 Task: In the  document dashboard Apply all border to the tabe with  'with box; Style line and width 1/4 pt 'Select Header and apply  'Italics' Select the text and align it to the  Center
Action: Mouse moved to (254, 131)
Screenshot: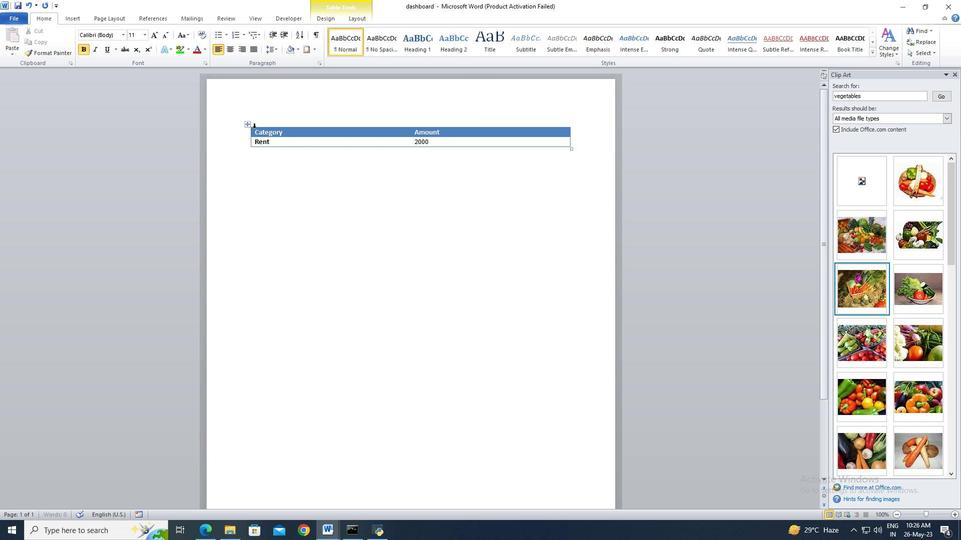 
Action: Mouse pressed left at (254, 131)
Screenshot: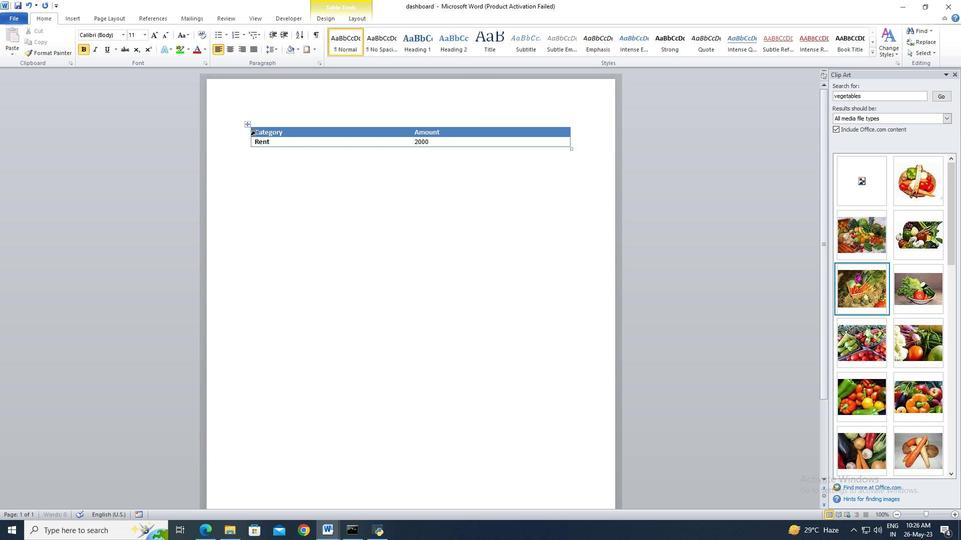 
Action: Mouse moved to (280, 137)
Screenshot: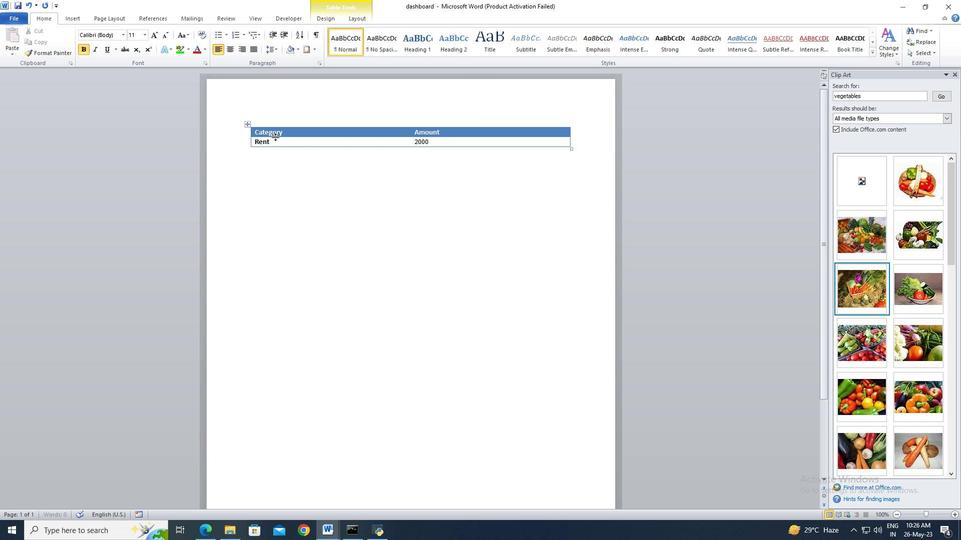 
Action: Key pressed ctrl+A
Screenshot: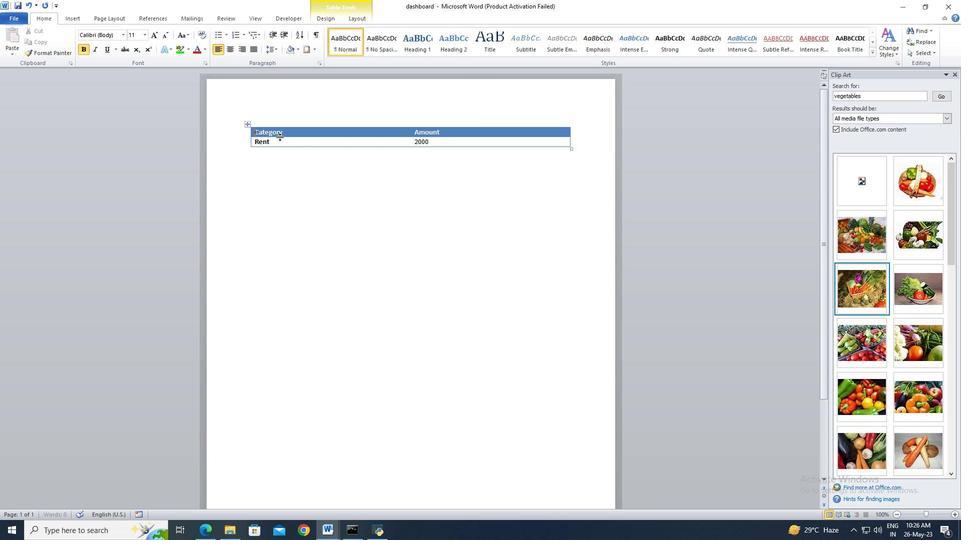 
Action: Mouse moved to (306, 54)
Screenshot: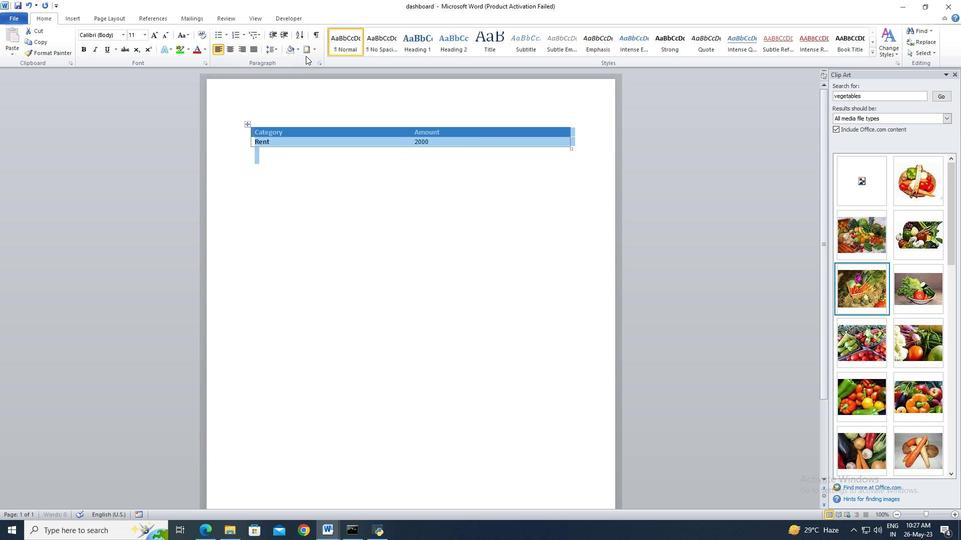 
Action: Mouse pressed left at (306, 54)
Screenshot: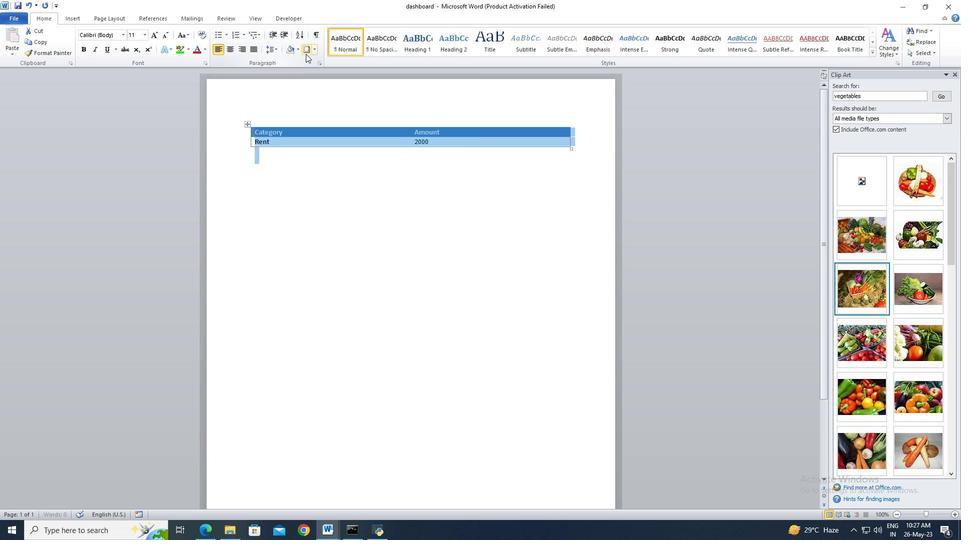 
Action: Mouse moved to (368, 224)
Screenshot: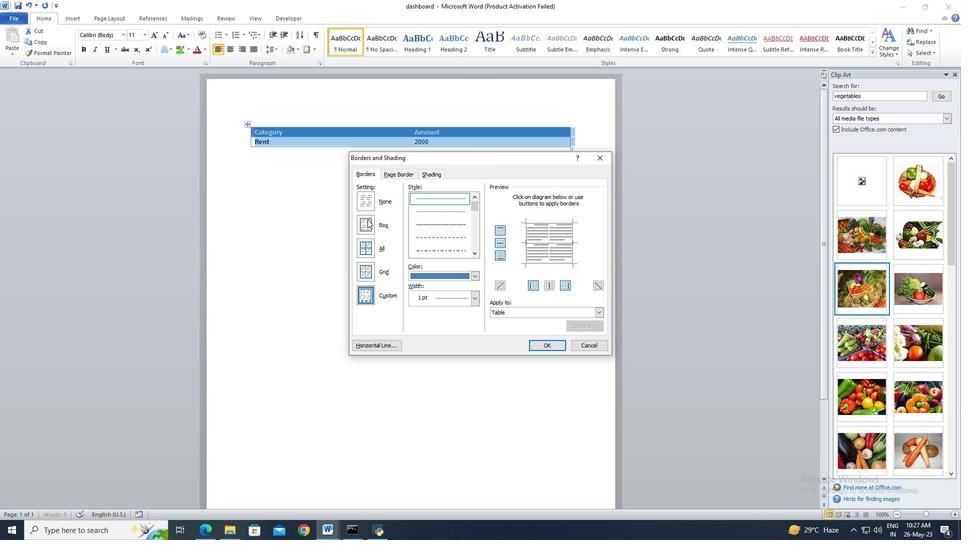 
Action: Mouse pressed left at (368, 224)
Screenshot: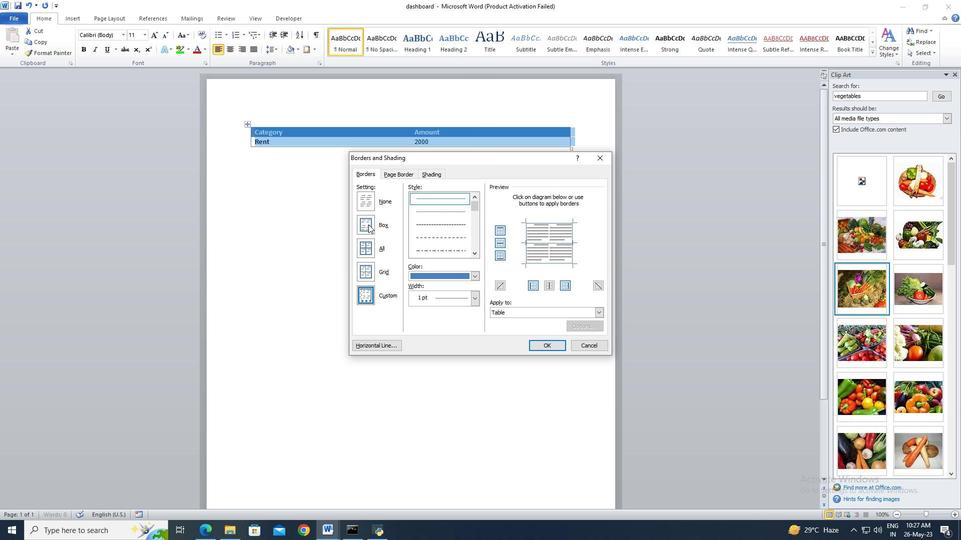 
Action: Mouse moved to (420, 201)
Screenshot: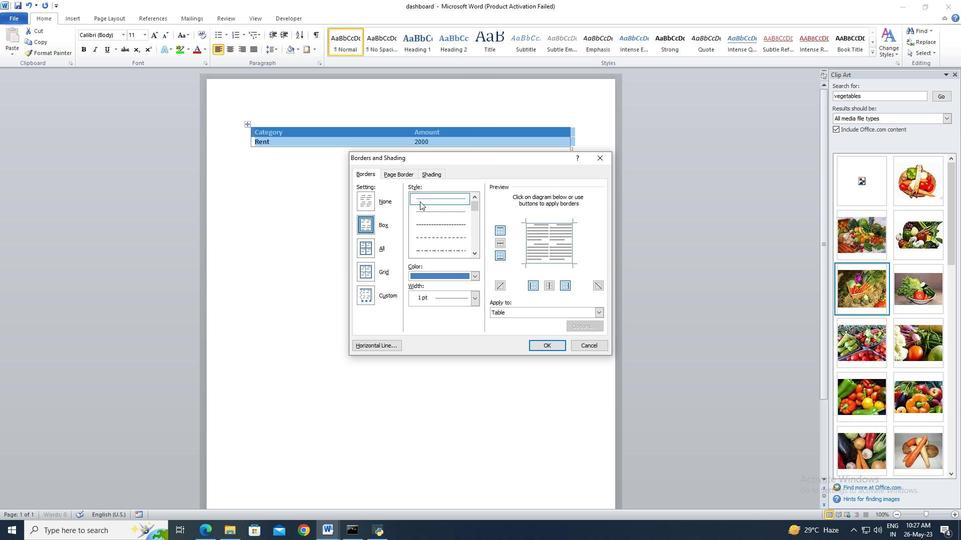 
Action: Mouse pressed left at (420, 201)
Screenshot: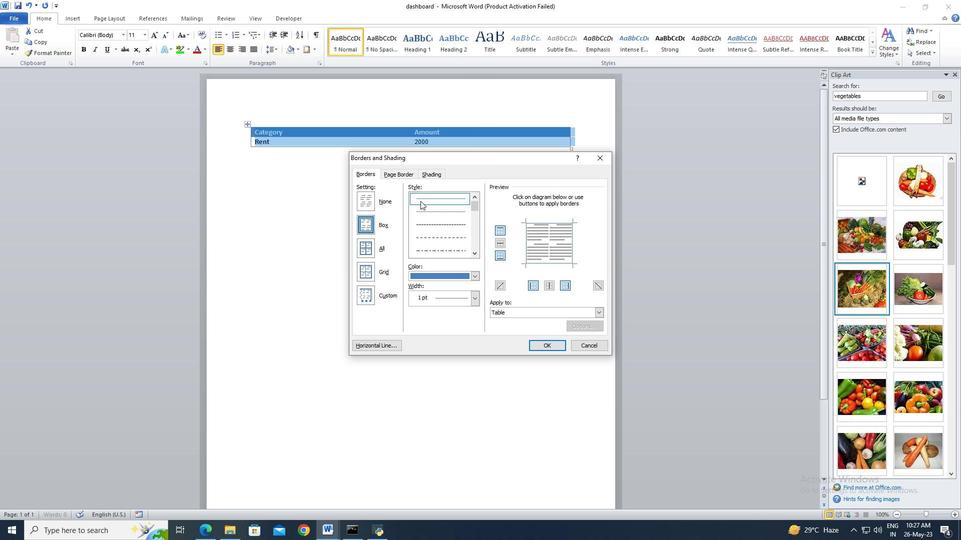 
Action: Mouse moved to (475, 296)
Screenshot: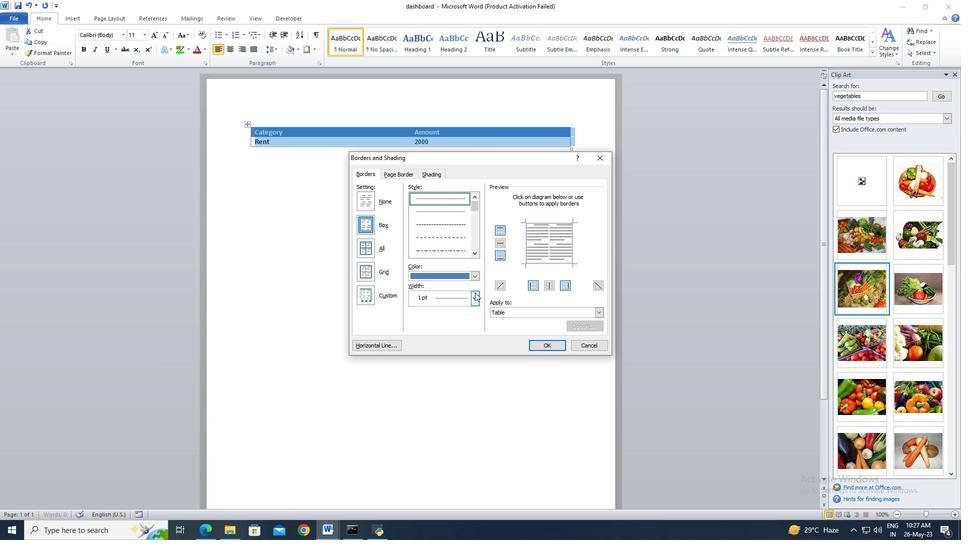 
Action: Mouse pressed left at (475, 296)
Screenshot: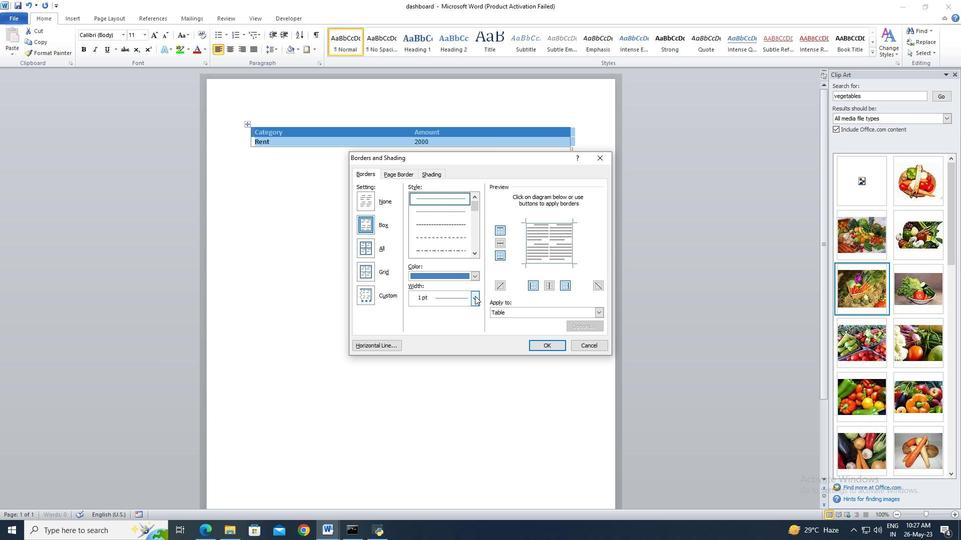 
Action: Mouse moved to (450, 309)
Screenshot: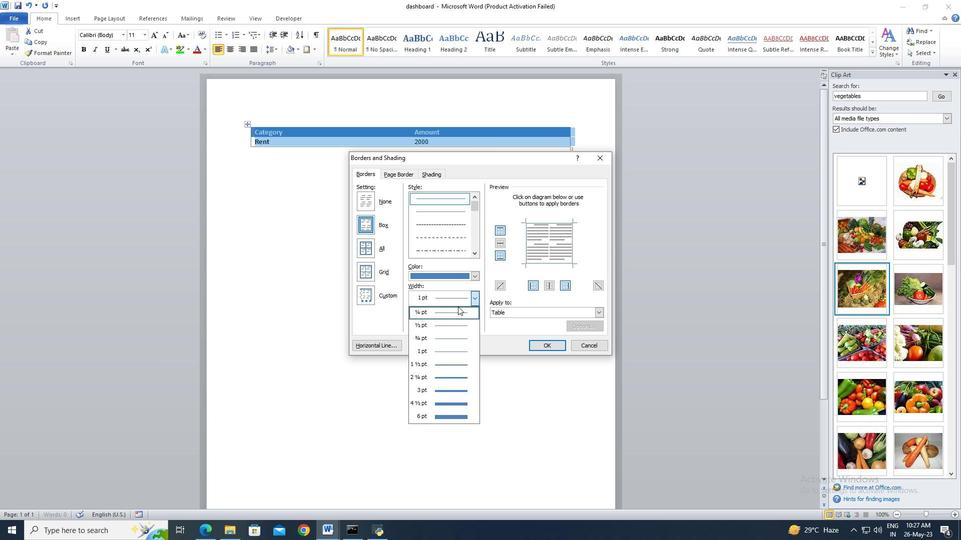 
Action: Mouse pressed left at (450, 309)
Screenshot: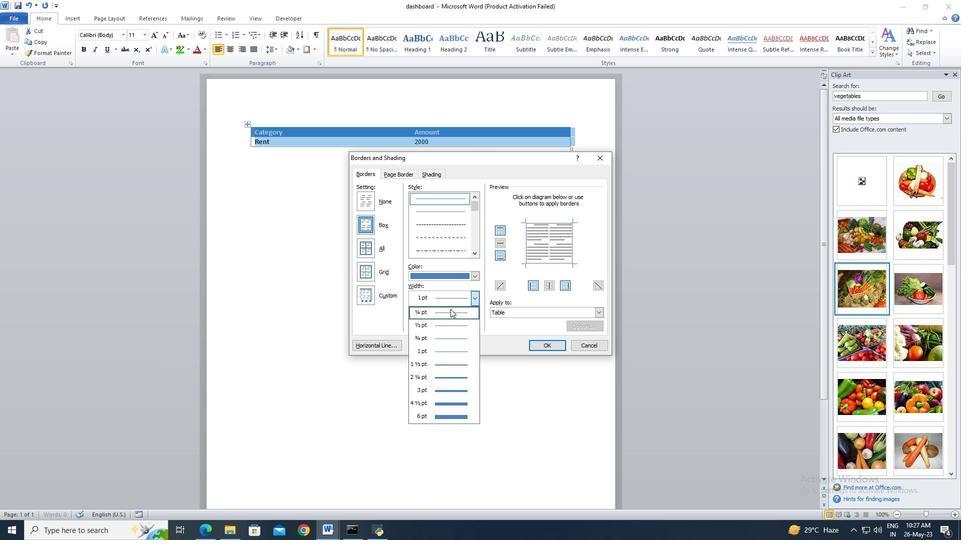 
Action: Mouse moved to (533, 343)
Screenshot: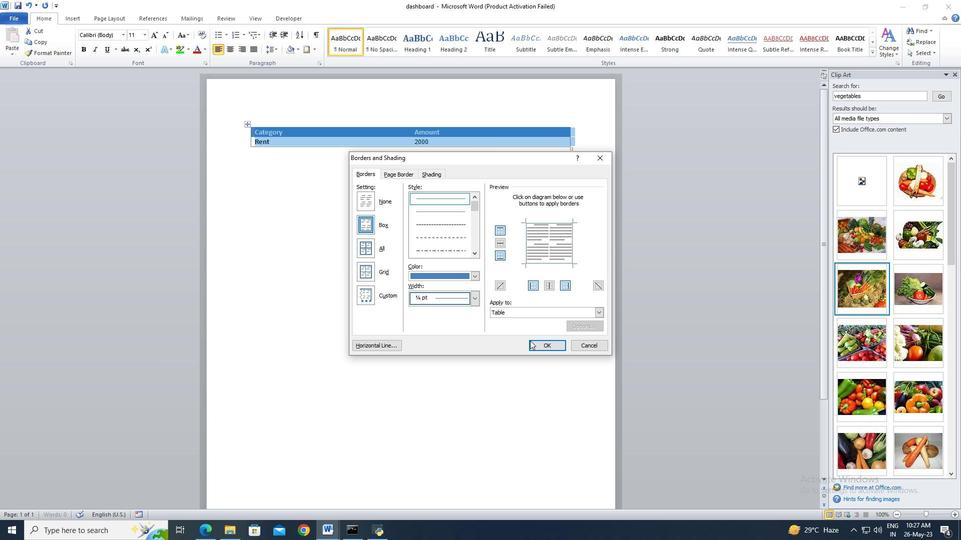 
Action: Mouse pressed left at (533, 343)
Screenshot: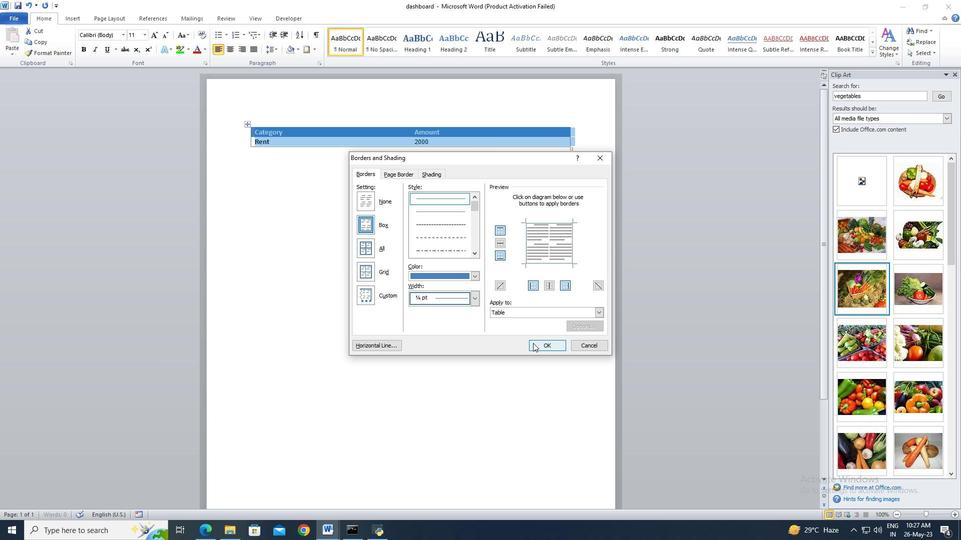 
Action: Mouse moved to (255, 131)
Screenshot: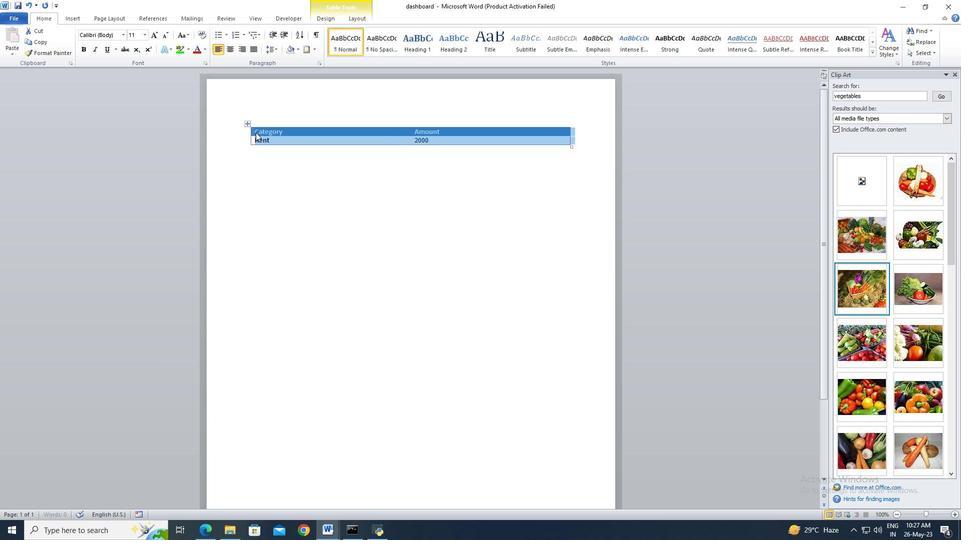 
Action: Mouse pressed left at (255, 131)
Screenshot: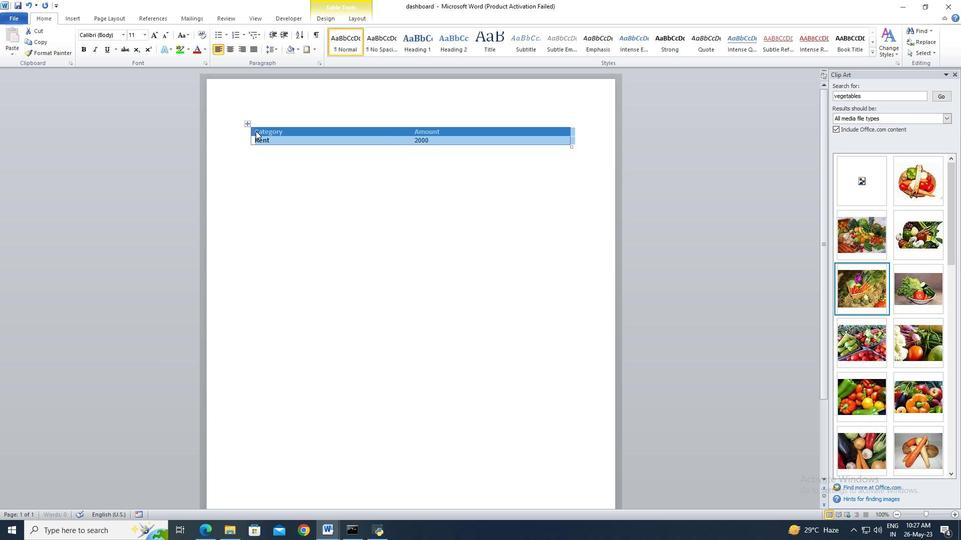 
Action: Mouse moved to (446, 133)
Screenshot: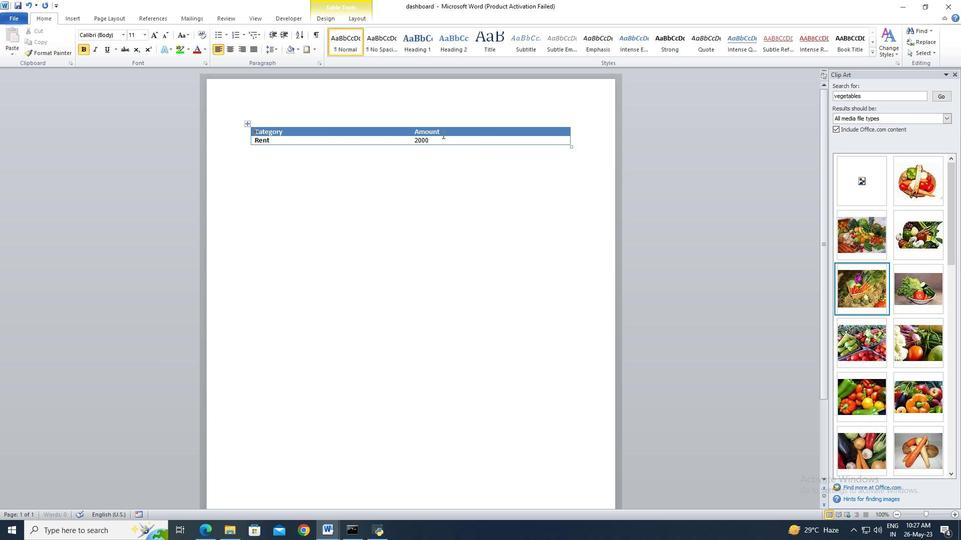 
Action: Key pressed <Key.shift><Key.shift><Key.shift><Key.shift><Key.shift><Key.shift><Key.shift><Key.shift><Key.shift>
Screenshot: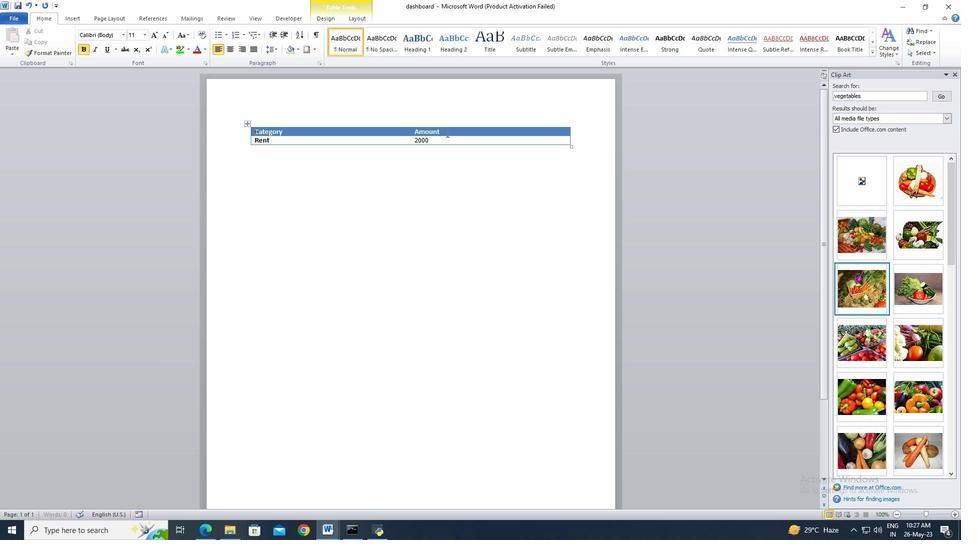 
Action: Mouse pressed left at (446, 133)
Screenshot: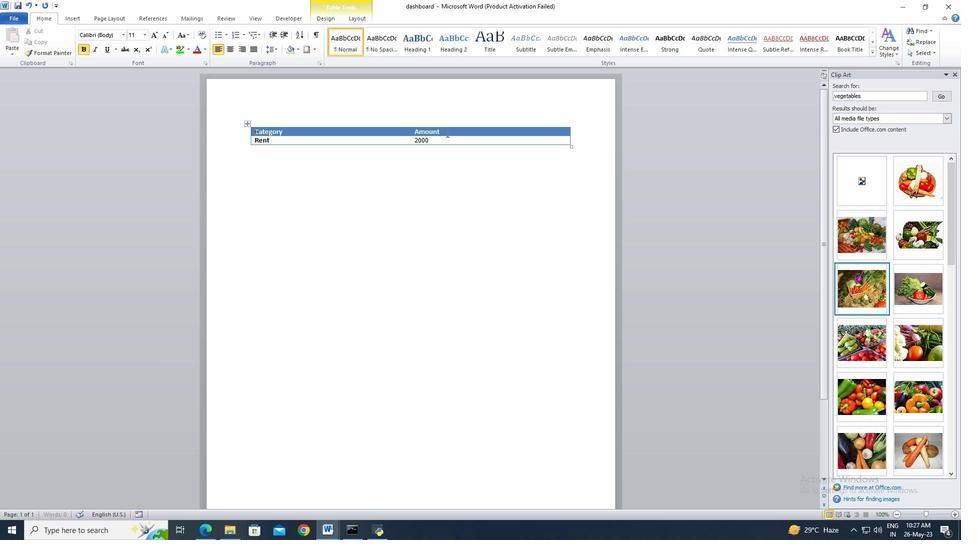 
Action: Key pressed <Key.shift><Key.shift><Key.shift><Key.shift><Key.shift><Key.shift>
Screenshot: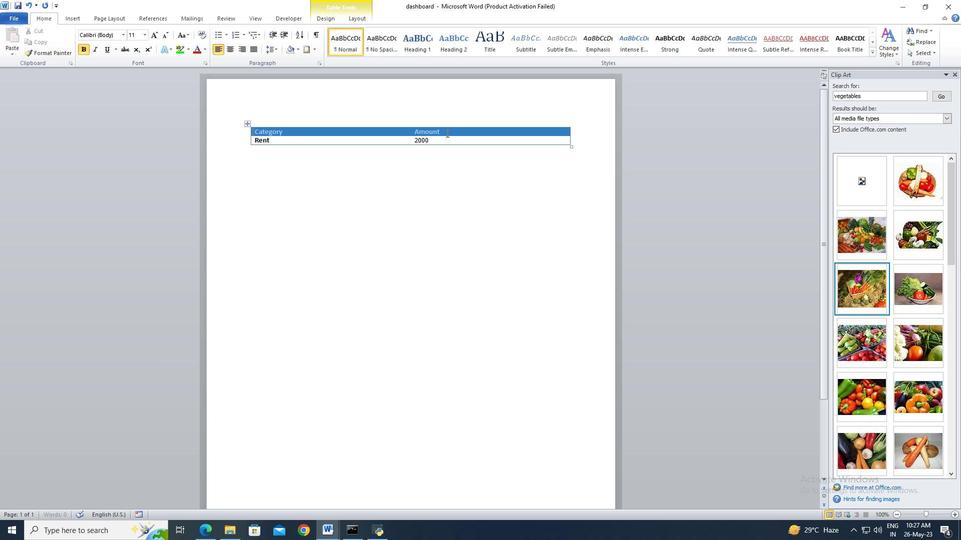 
Action: Mouse moved to (98, 52)
Screenshot: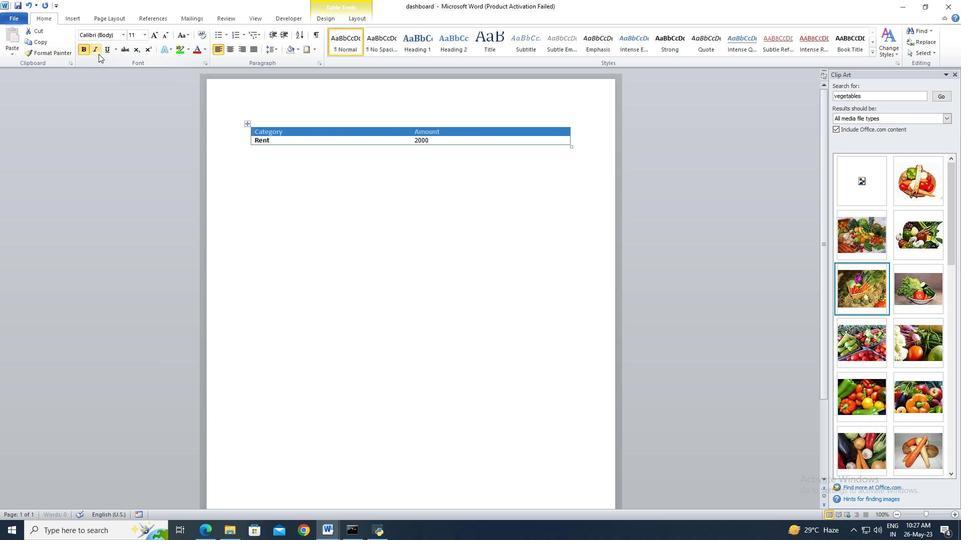
Action: Mouse pressed left at (98, 52)
Screenshot: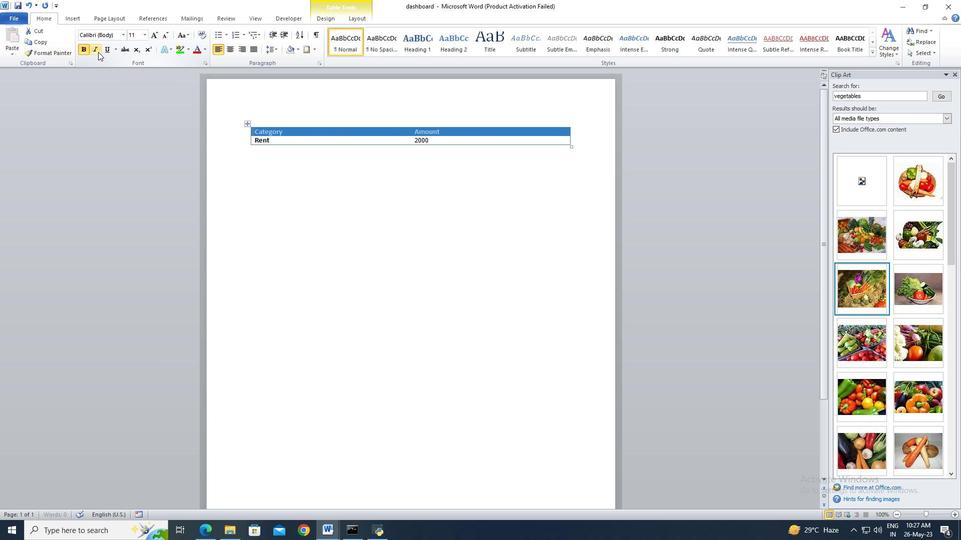 
Action: Mouse moved to (443, 143)
Screenshot: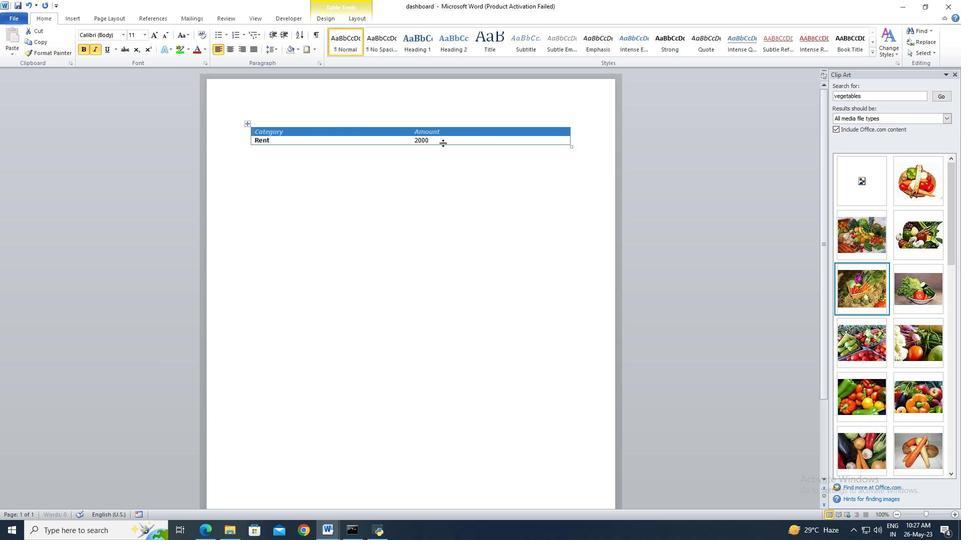 
Action: Key pressed ctrl+A
Screenshot: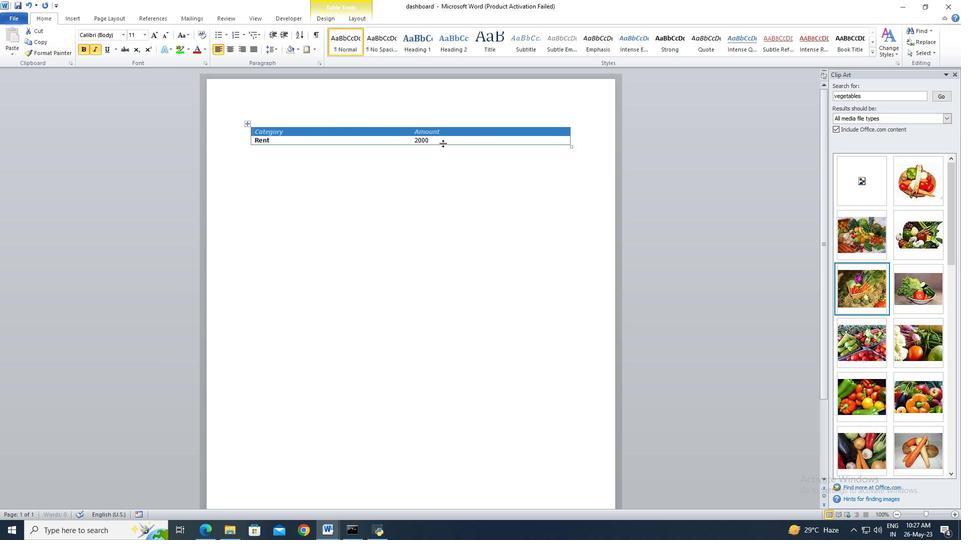 
Action: Mouse moved to (229, 53)
Screenshot: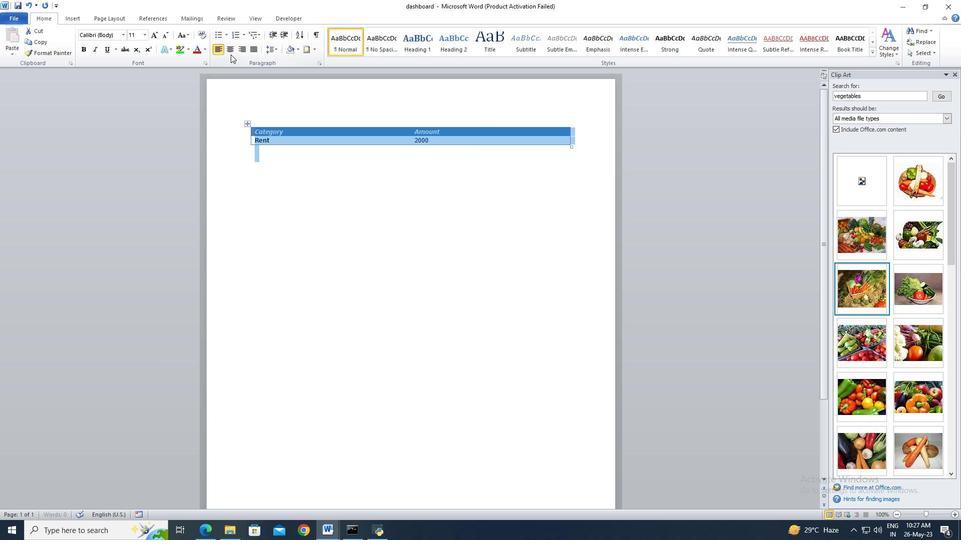 
Action: Mouse pressed left at (229, 53)
Screenshot: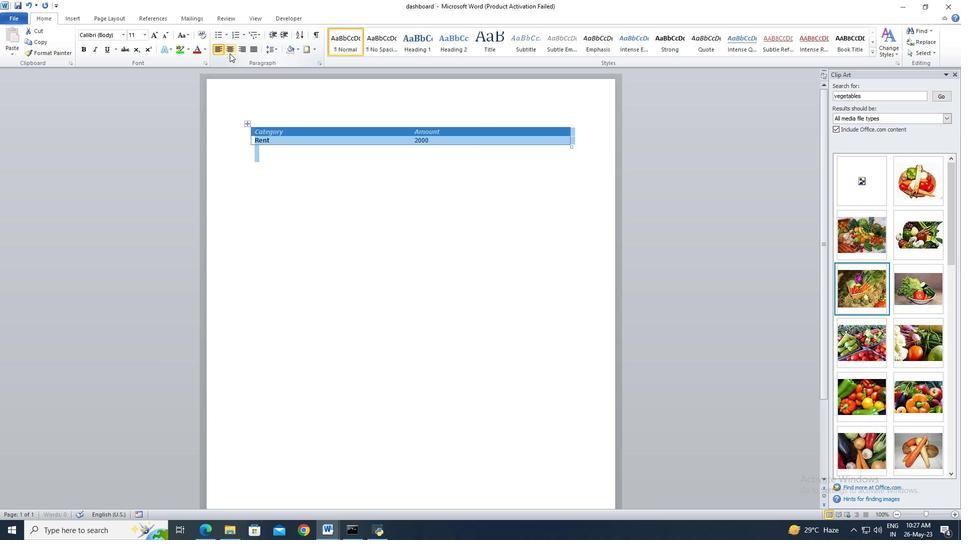 
Action: Mouse moved to (279, 162)
Screenshot: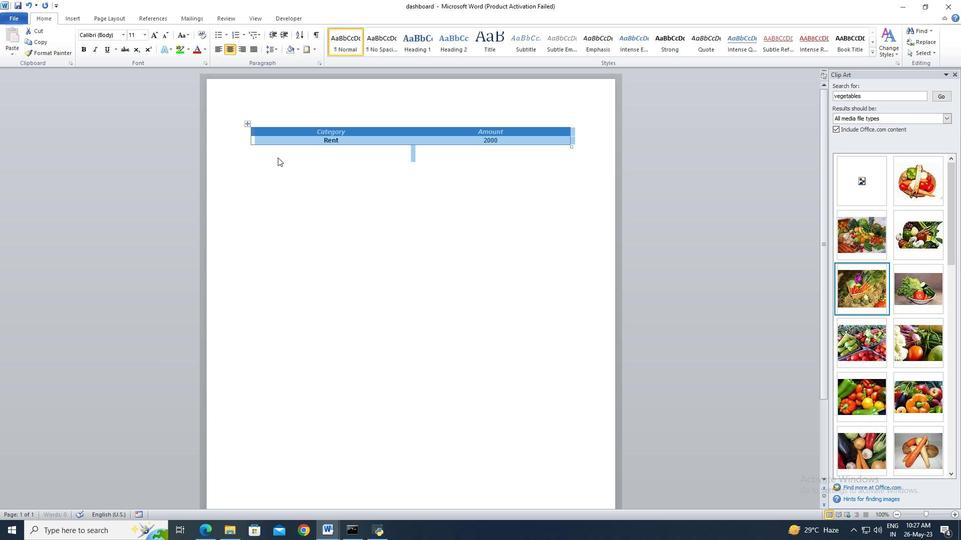 
Action: Mouse pressed left at (279, 162)
Screenshot: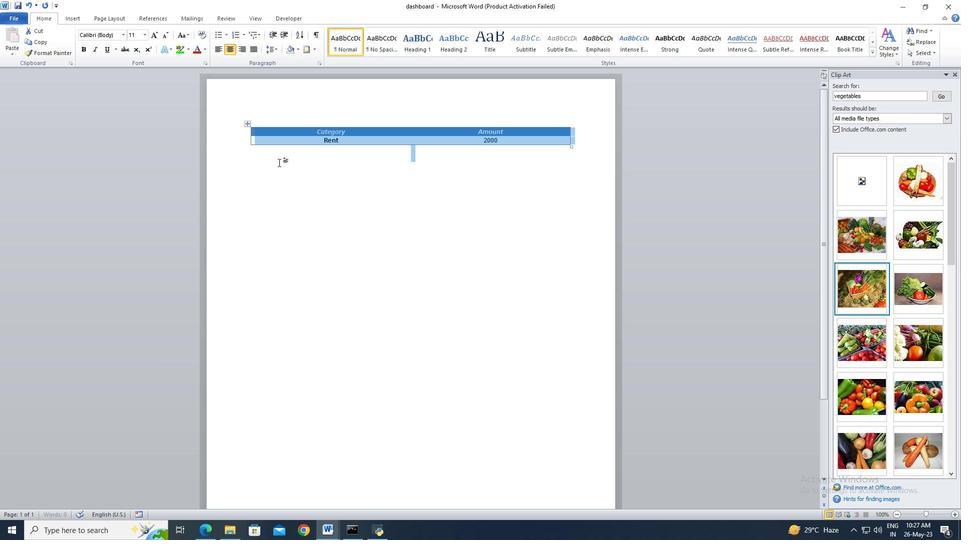 
